 Task: Create a section Code Review Sprint and in the section, add a milestone Robotic Process Automation Implementation in the project TriumphTech.
Action: Mouse moved to (56, 318)
Screenshot: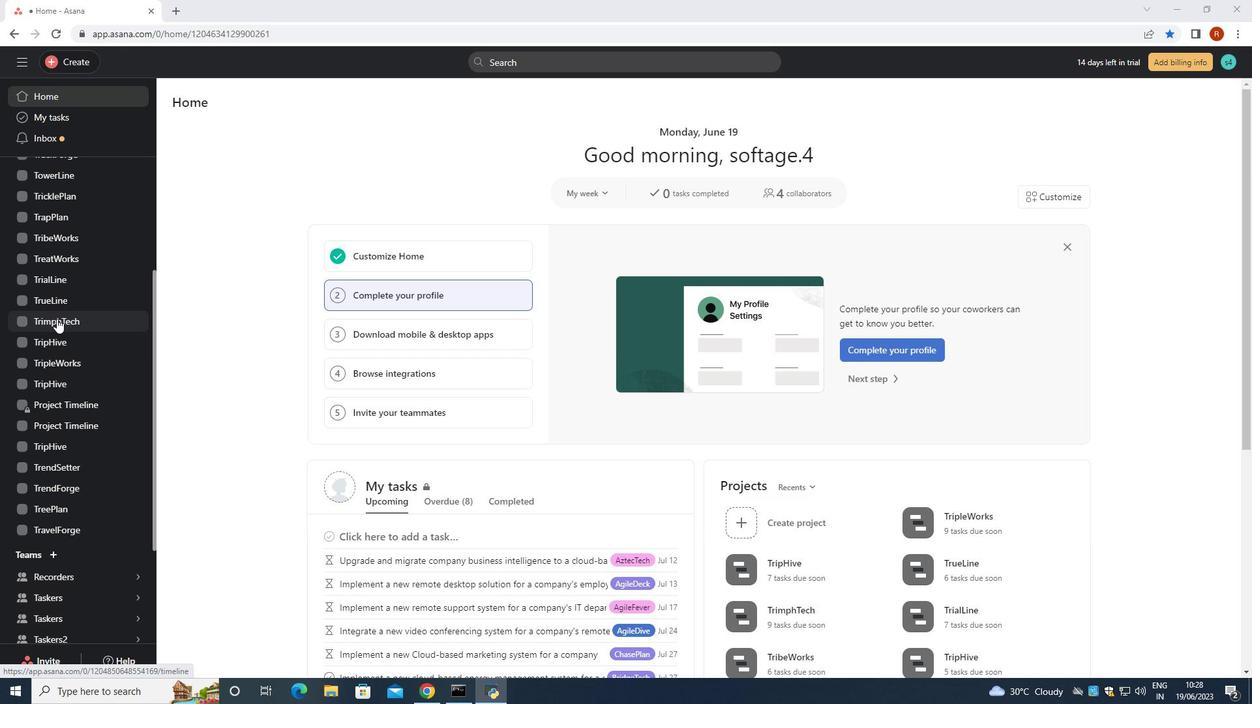 
Action: Mouse pressed left at (56, 318)
Screenshot: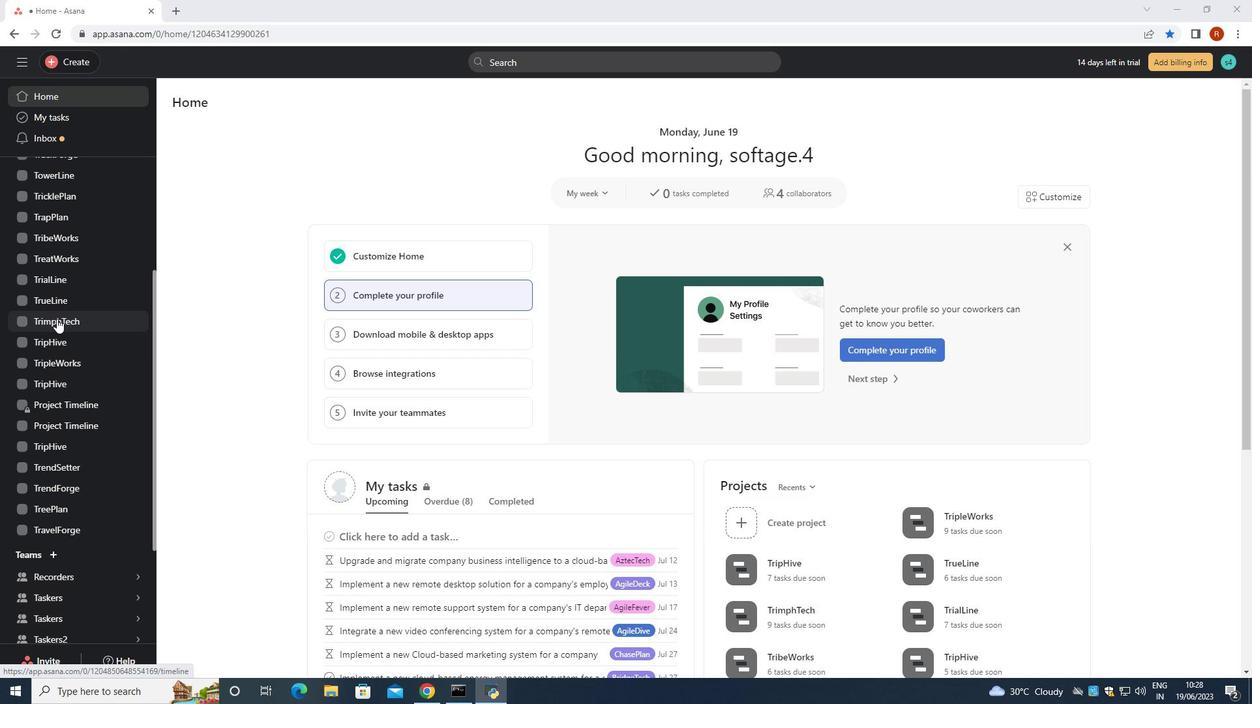 
Action: Mouse moved to (253, 592)
Screenshot: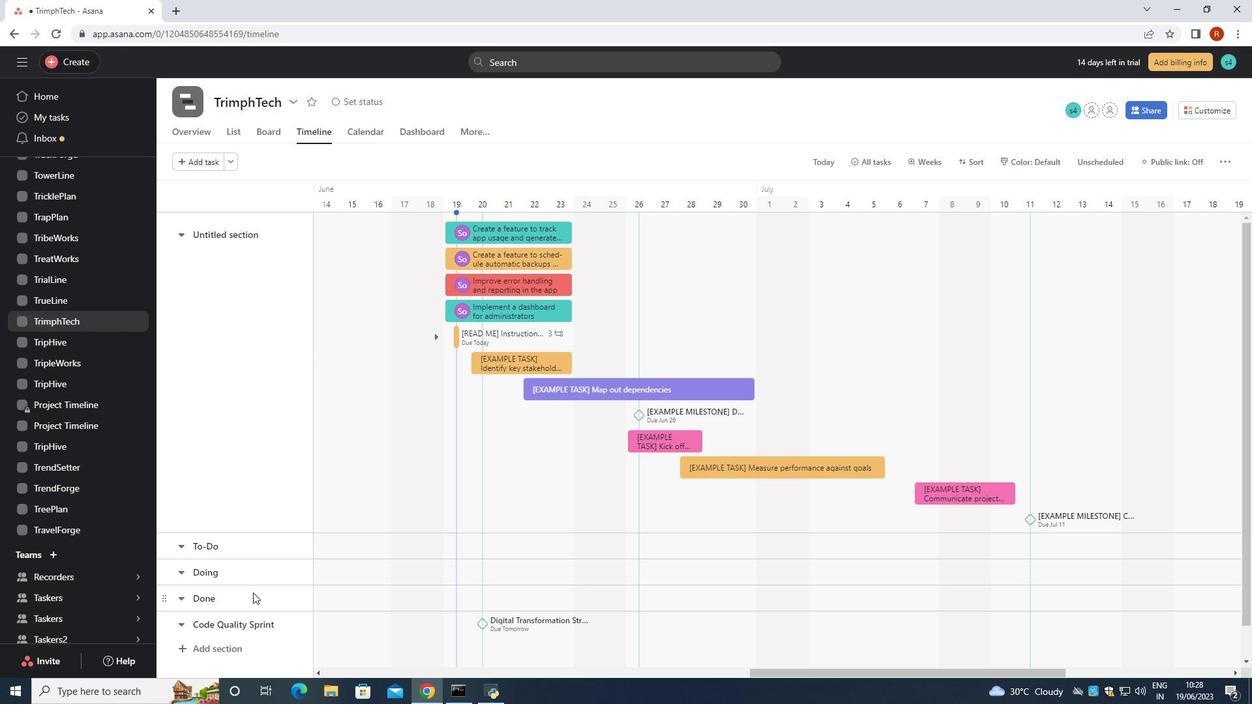
Action: Mouse scrolled (253, 592) with delta (0, 0)
Screenshot: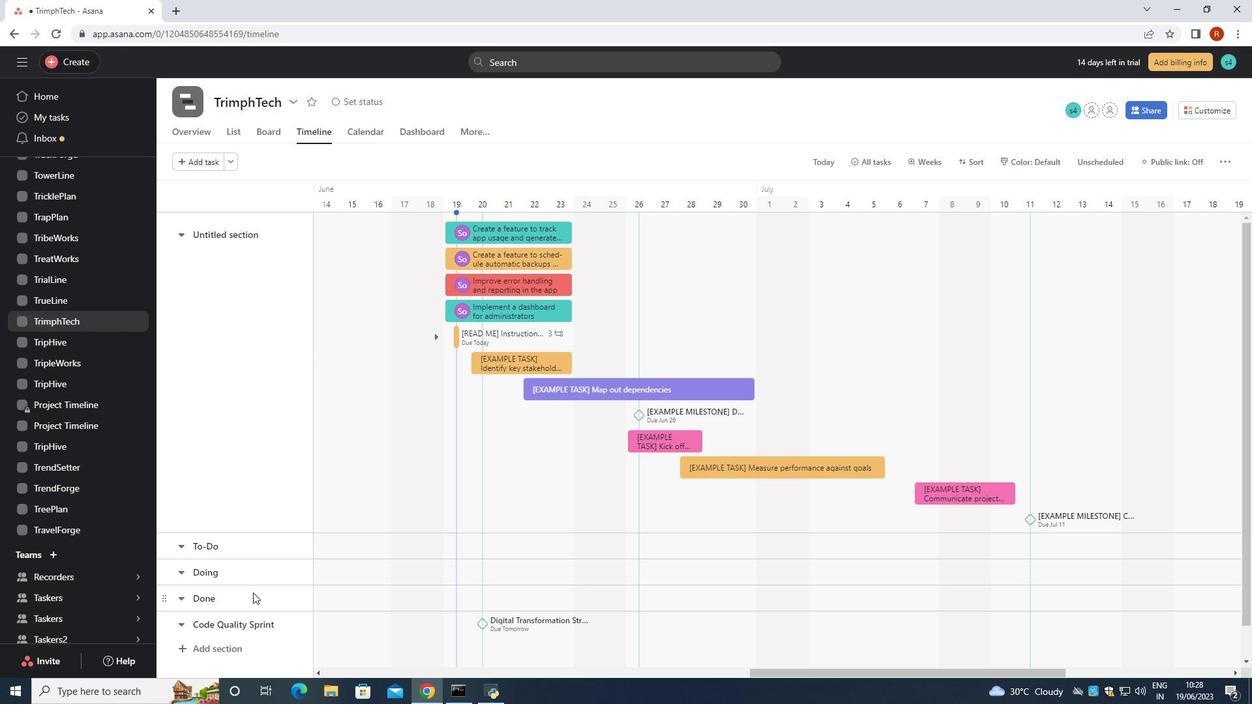 
Action: Mouse scrolled (253, 592) with delta (0, 0)
Screenshot: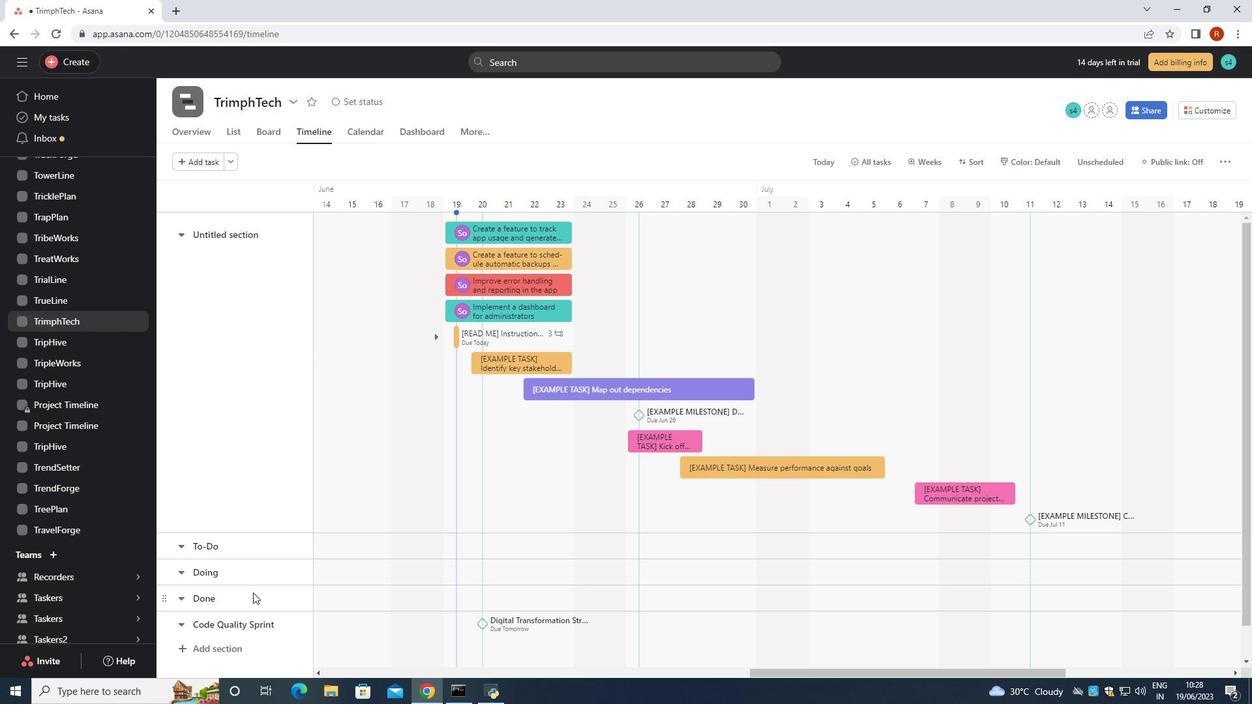 
Action: Mouse moved to (252, 592)
Screenshot: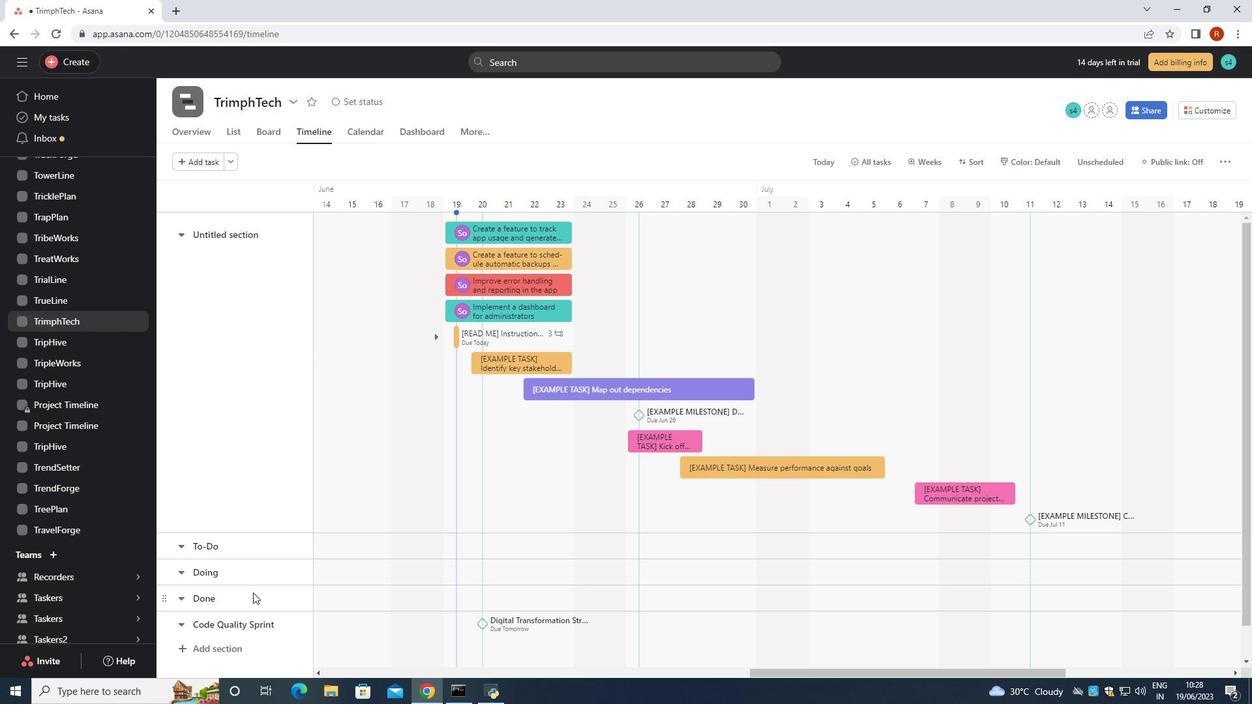 
Action: Mouse scrolled (252, 591) with delta (0, 0)
Screenshot: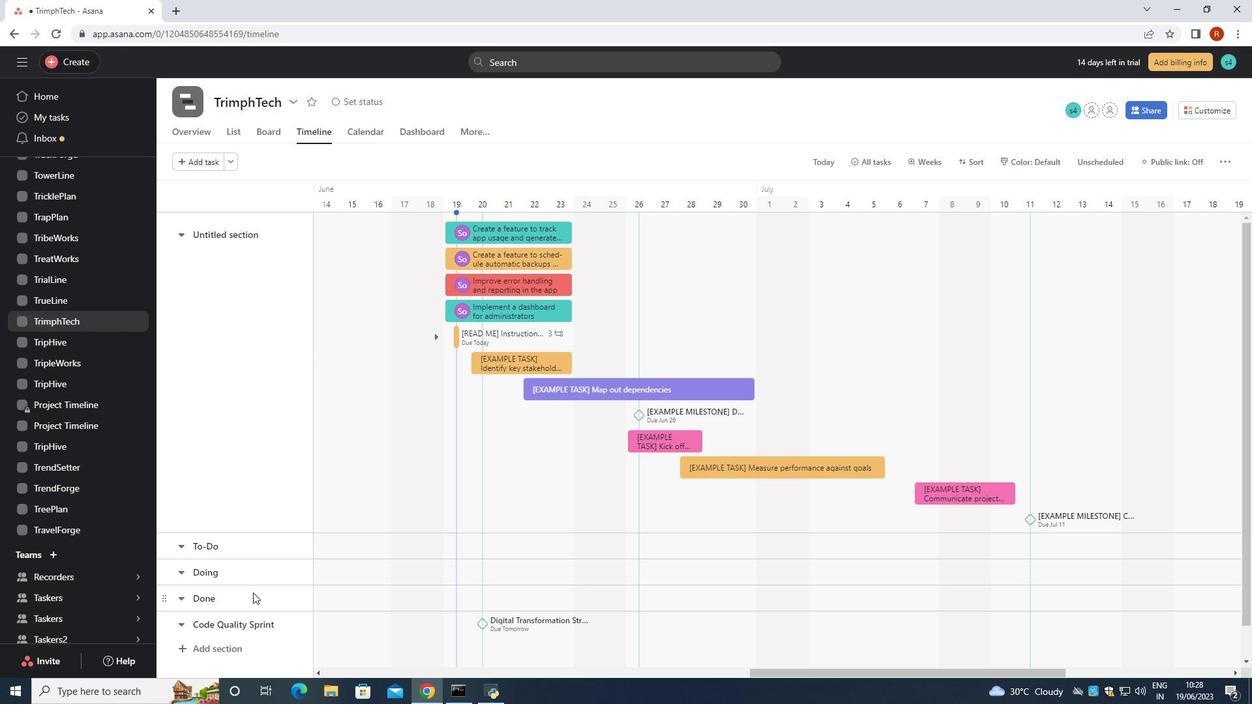 
Action: Mouse moved to (251, 591)
Screenshot: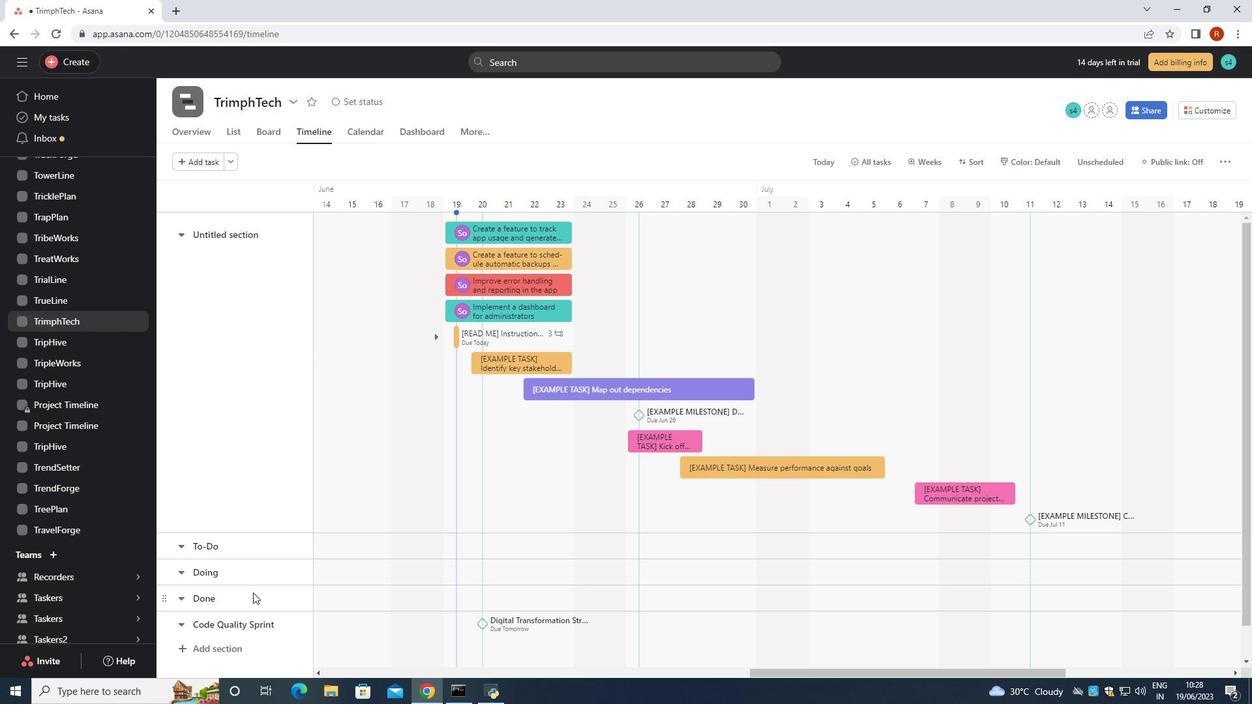 
Action: Mouse scrolled (251, 590) with delta (0, 0)
Screenshot: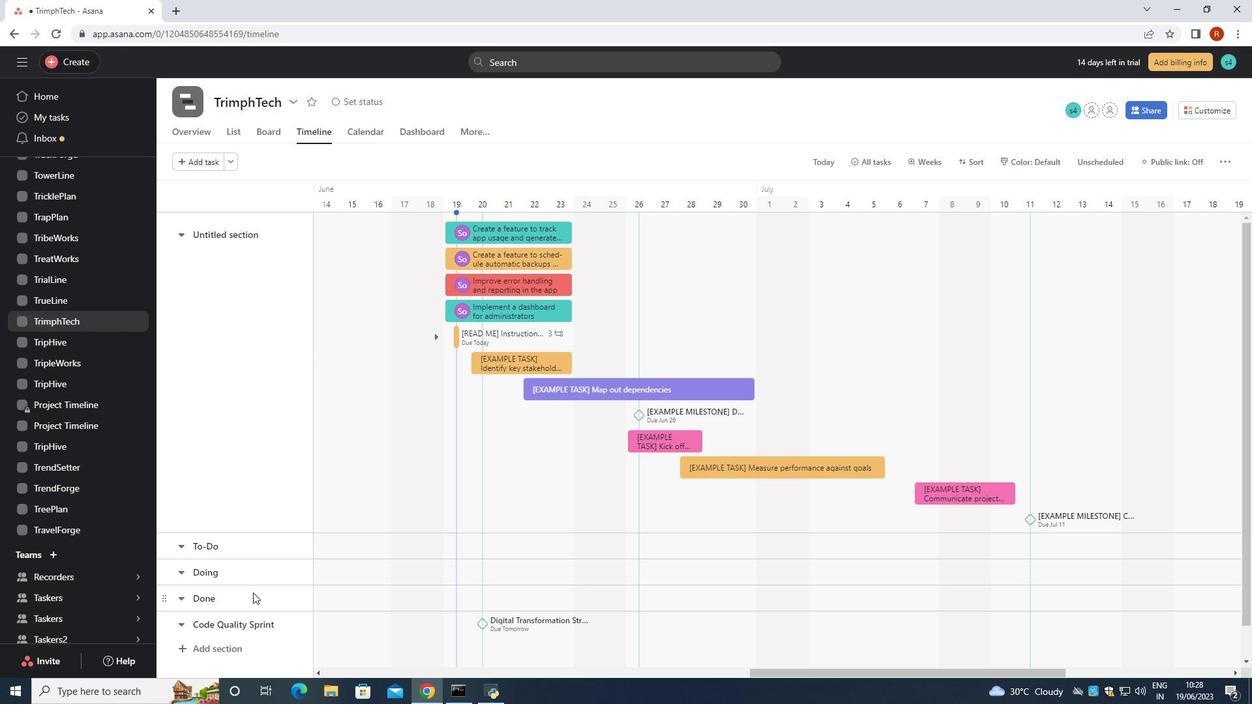 
Action: Mouse moved to (231, 612)
Screenshot: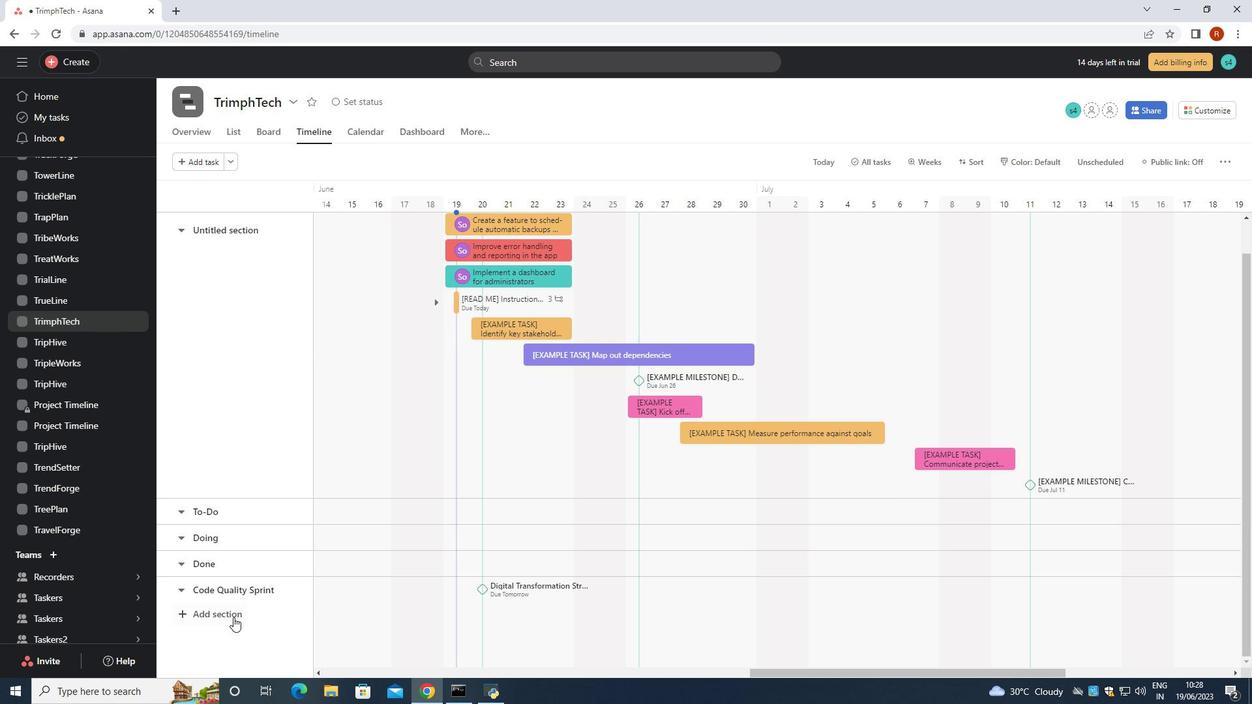 
Action: Mouse pressed left at (231, 612)
Screenshot: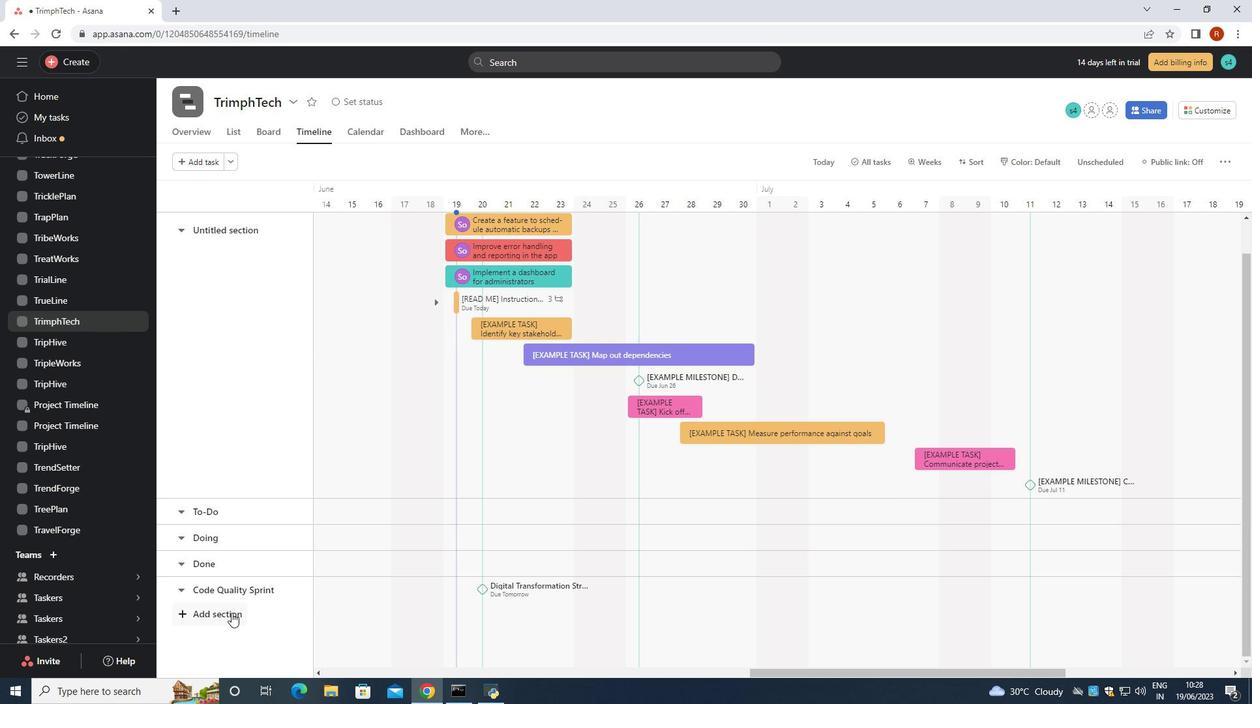 
Action: Key pressed <Key.shift>Code<Key.space><Key.shift>Review<Key.space><Key.shift>Sprint<Key.space>
Screenshot: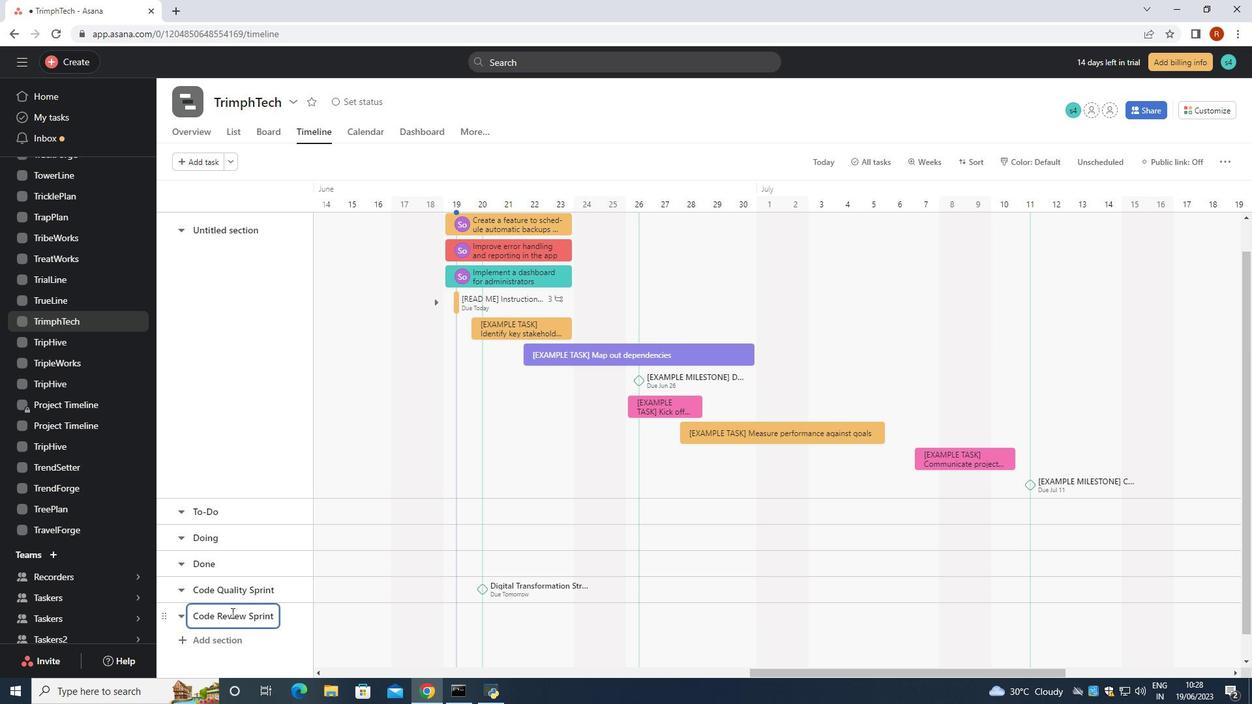 
Action: Mouse moved to (371, 615)
Screenshot: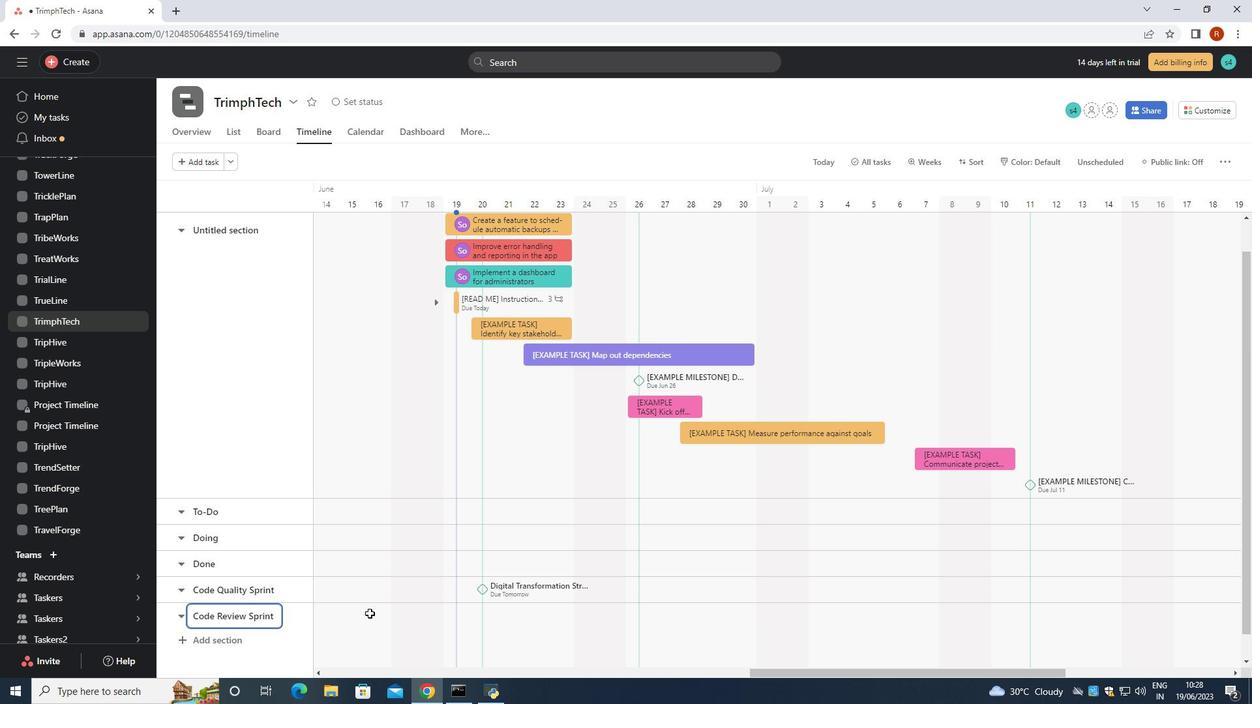 
Action: Mouse pressed left at (371, 615)
Screenshot: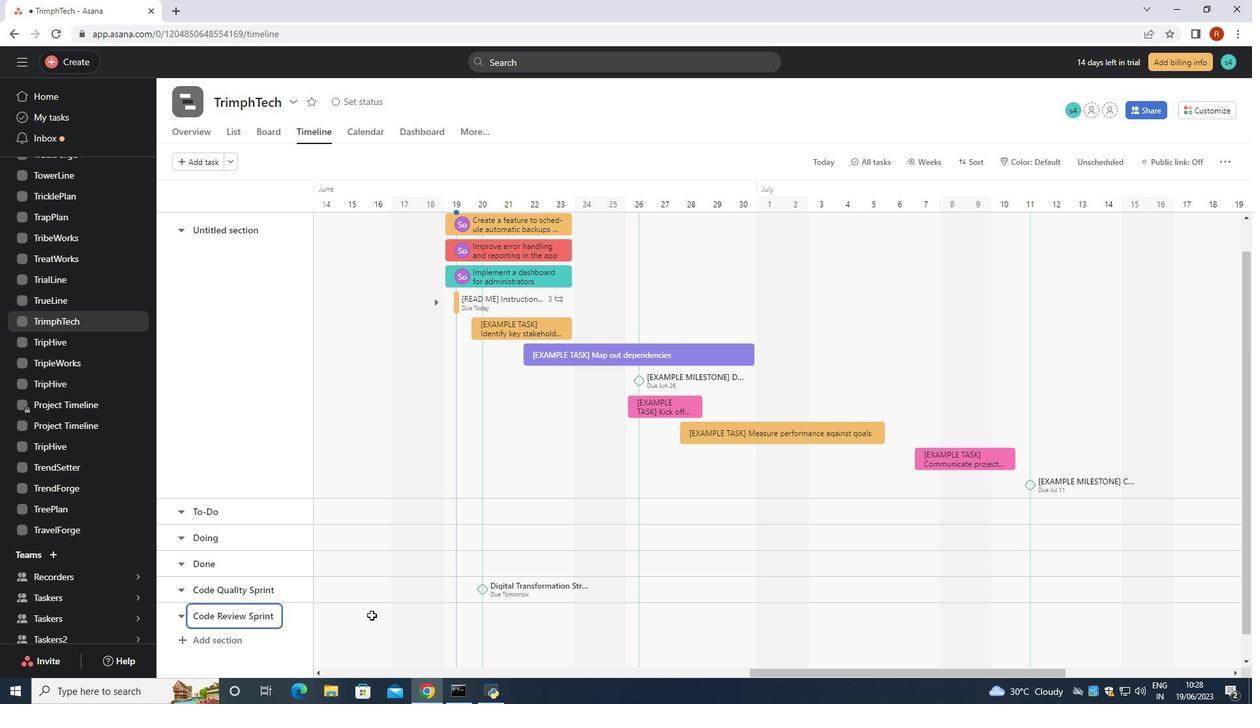 
Action: Mouse moved to (407, 646)
Screenshot: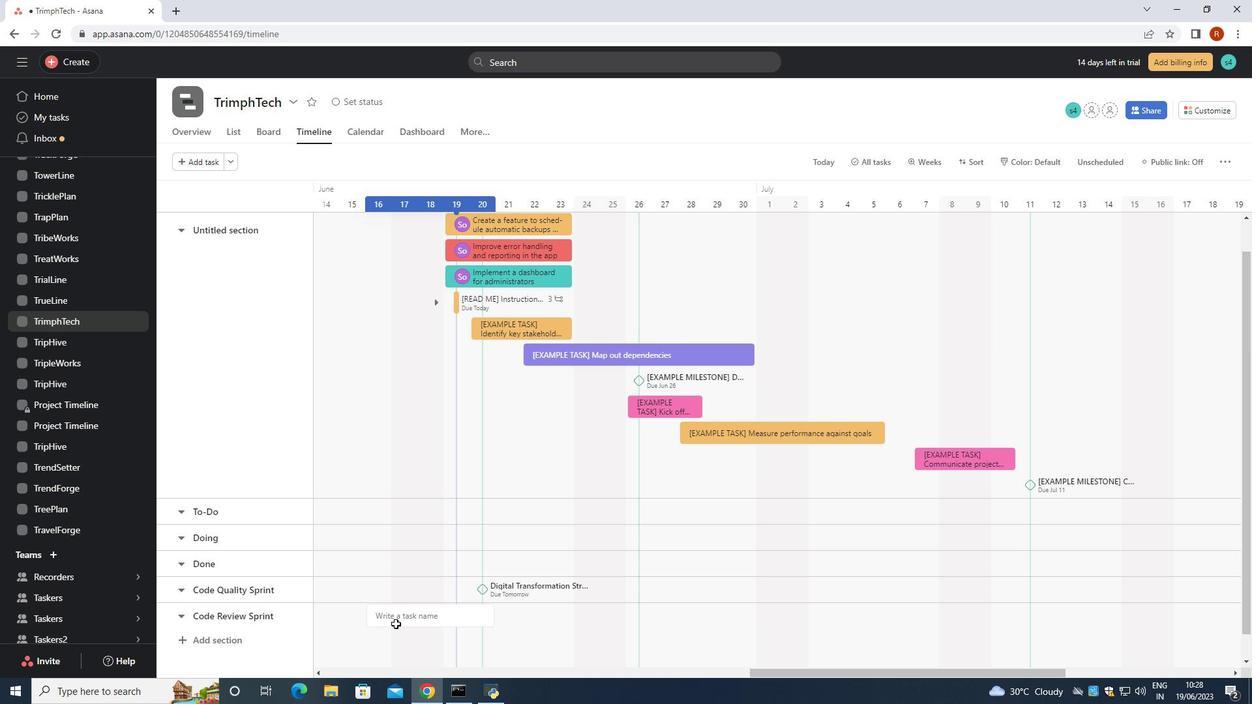 
Action: Key pressed <Key.shift><Key.shift><Key.shift><Key.shift><Key.shift><Key.shift>Robotic<Key.space><Key.shift>Process<Key.space><Key.shift>Automation<Key.space><Key.shift>Implementation<Key.space><Key.enter>
Screenshot: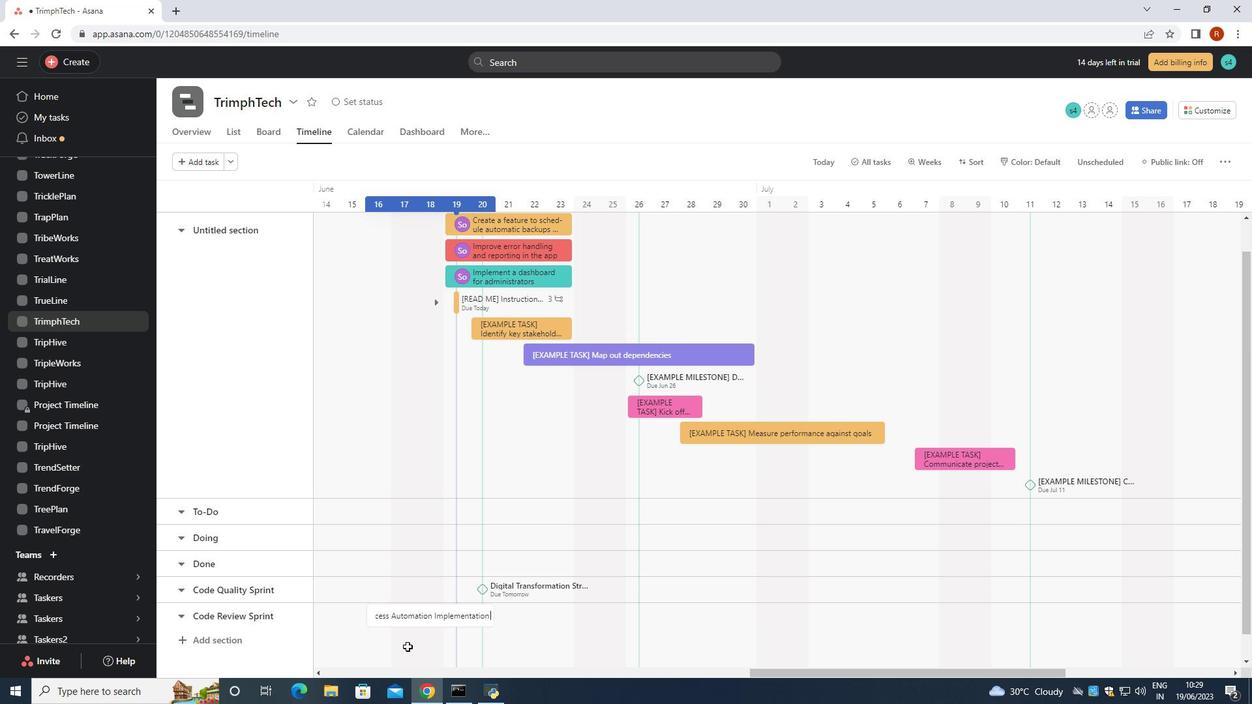 
Action: Mouse moved to (428, 609)
Screenshot: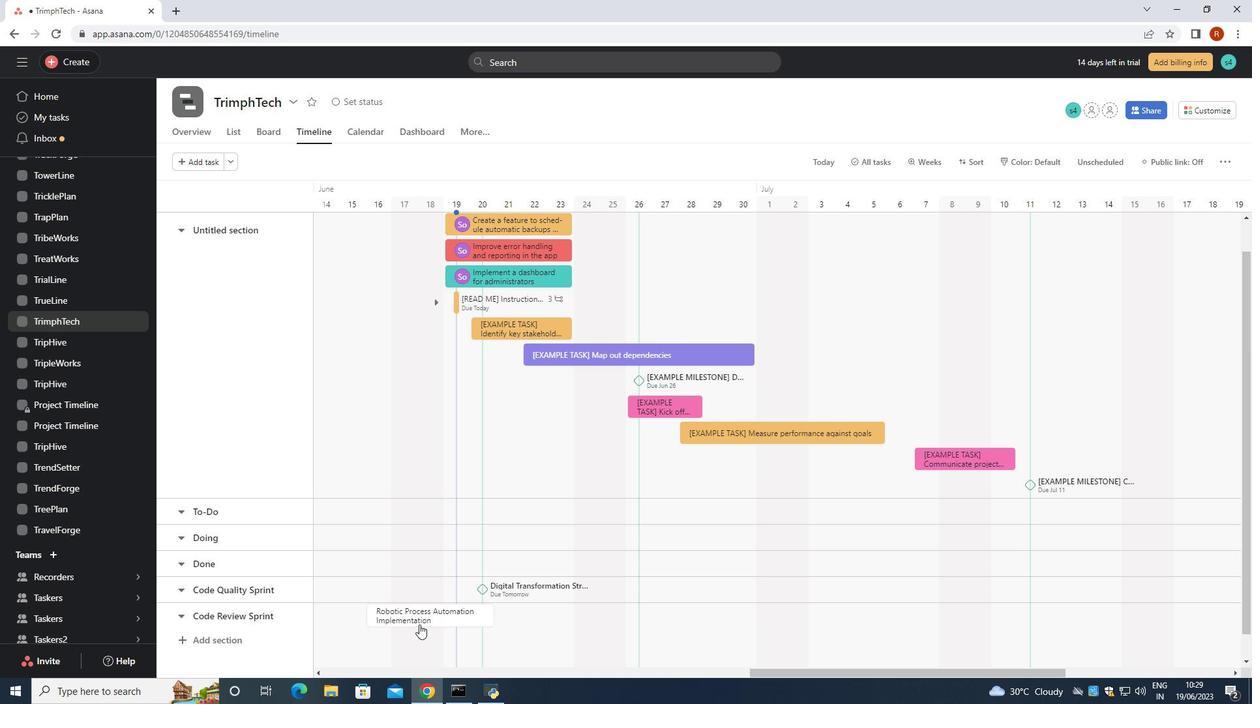 
Action: Mouse pressed right at (428, 609)
Screenshot: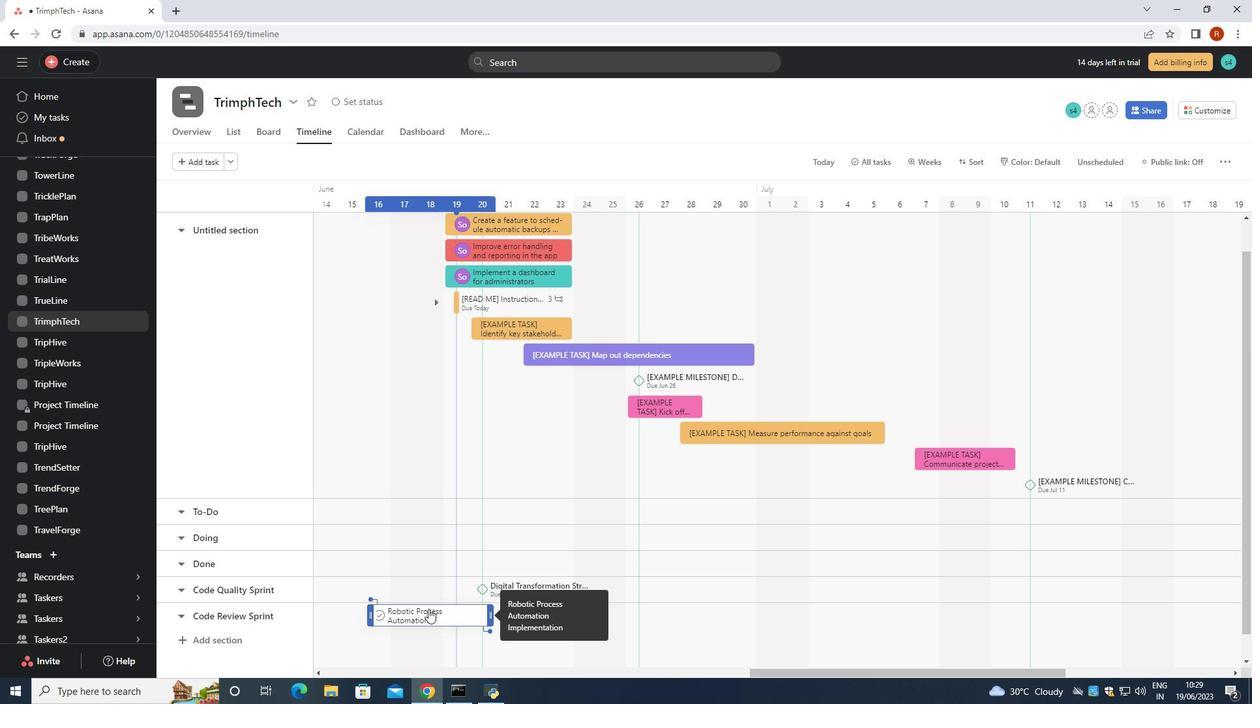 
Action: Mouse moved to (486, 541)
Screenshot: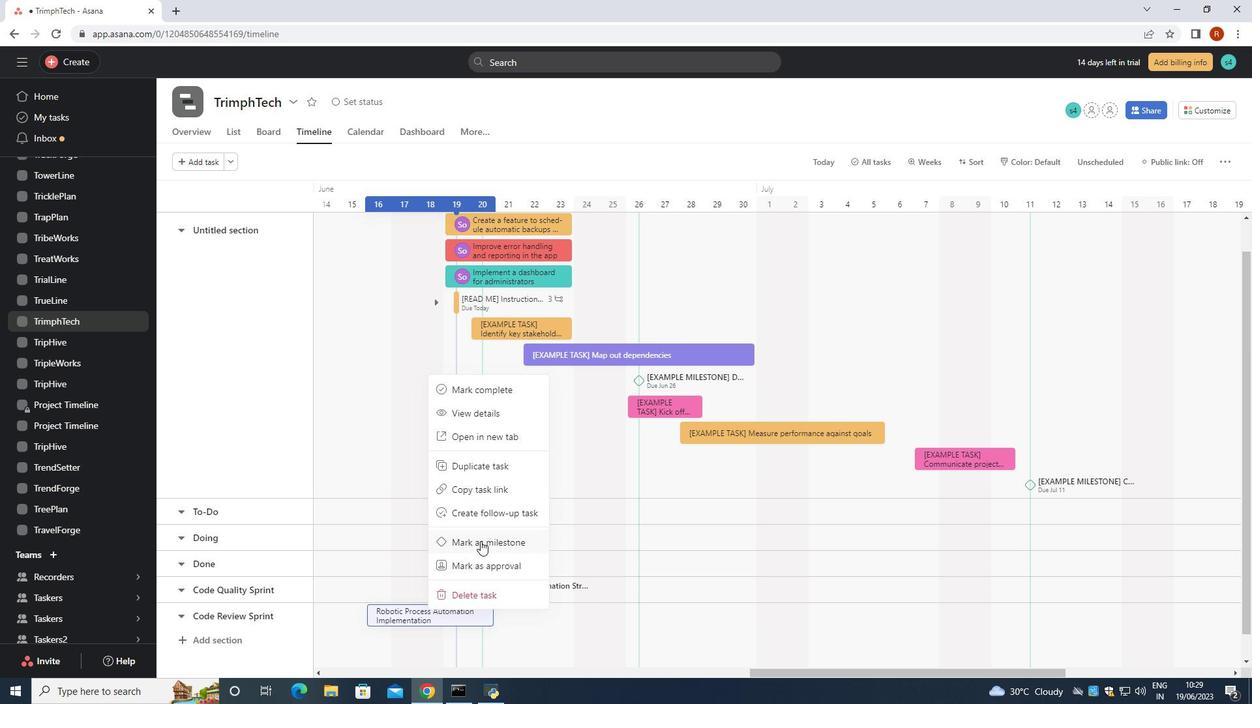
Action: Mouse pressed left at (486, 541)
Screenshot: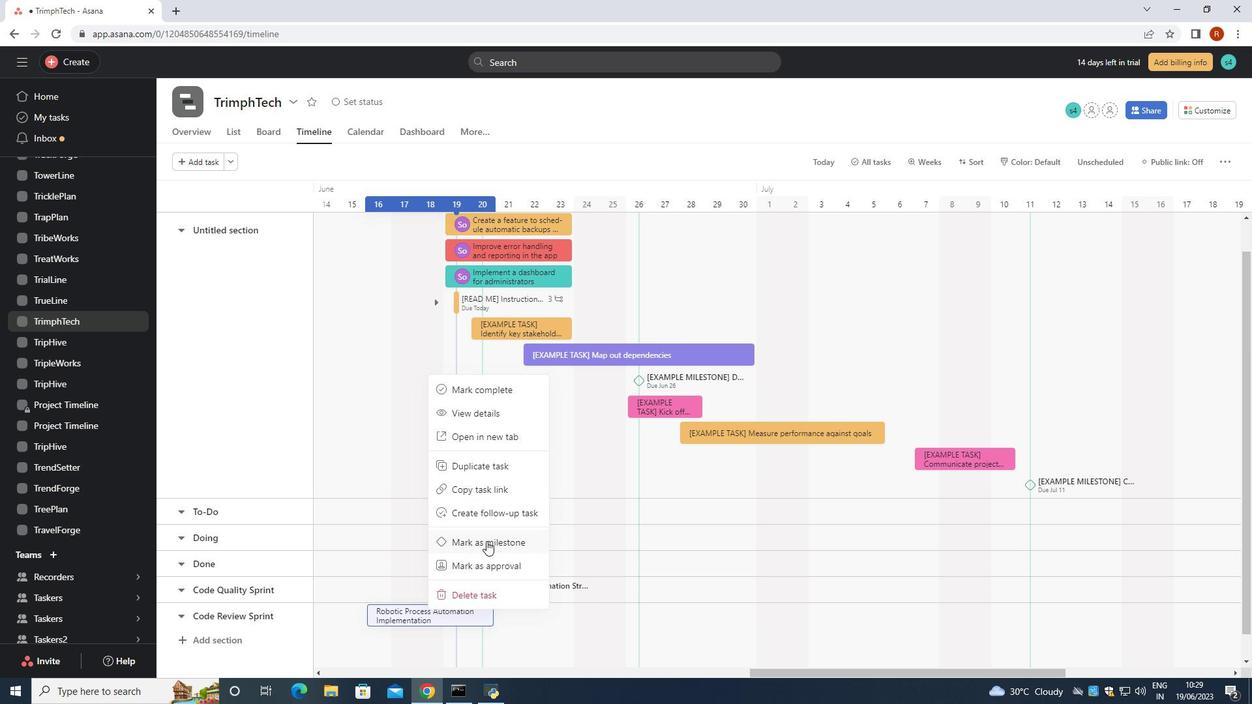 
